 Task: Create in the project AgileDrive in Backlog an issue 'Integrate a new video tutorial feature into an existing e-learning platform to improve user engagement and learning outcomes', assign it to team member softage.2@softage.net and change the status to IN PROGRESS. Create in the project AgileDrive in Backlog an issue 'Develop a new tool for automated testing of cross-device compatibility and responsiveness', assign it to team member softage.3@softage.net and change the status to IN PROGRESS
Action: Mouse moved to (200, 58)
Screenshot: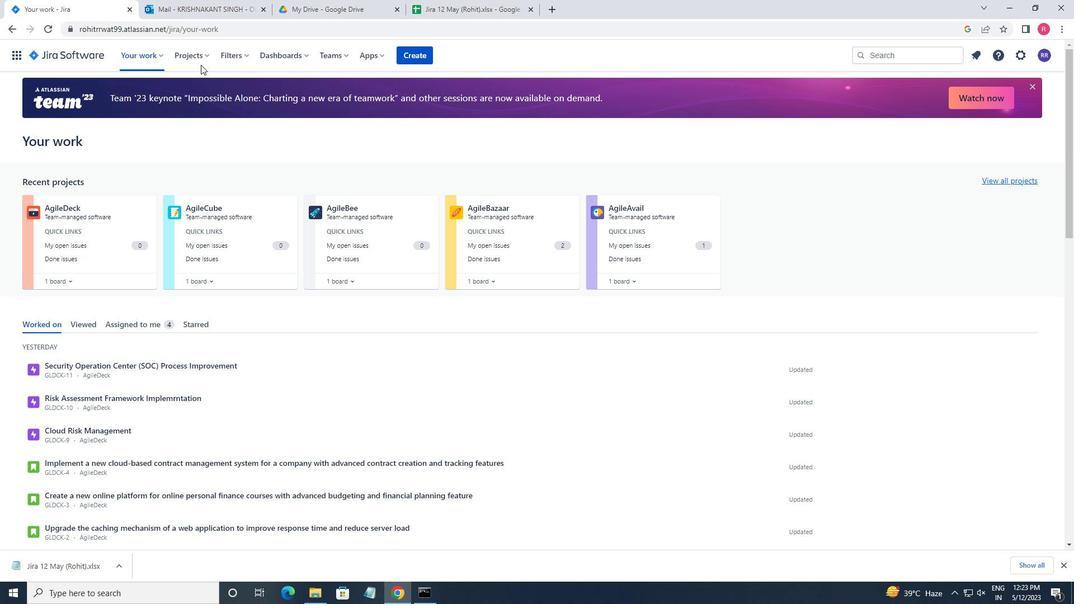 
Action: Mouse pressed left at (200, 58)
Screenshot: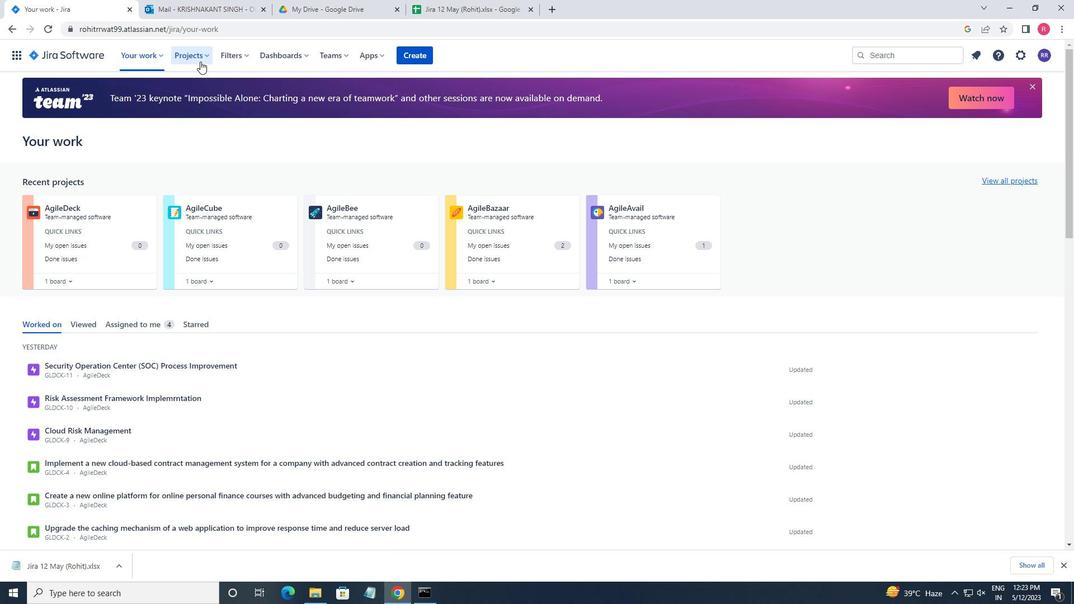 
Action: Mouse moved to (222, 111)
Screenshot: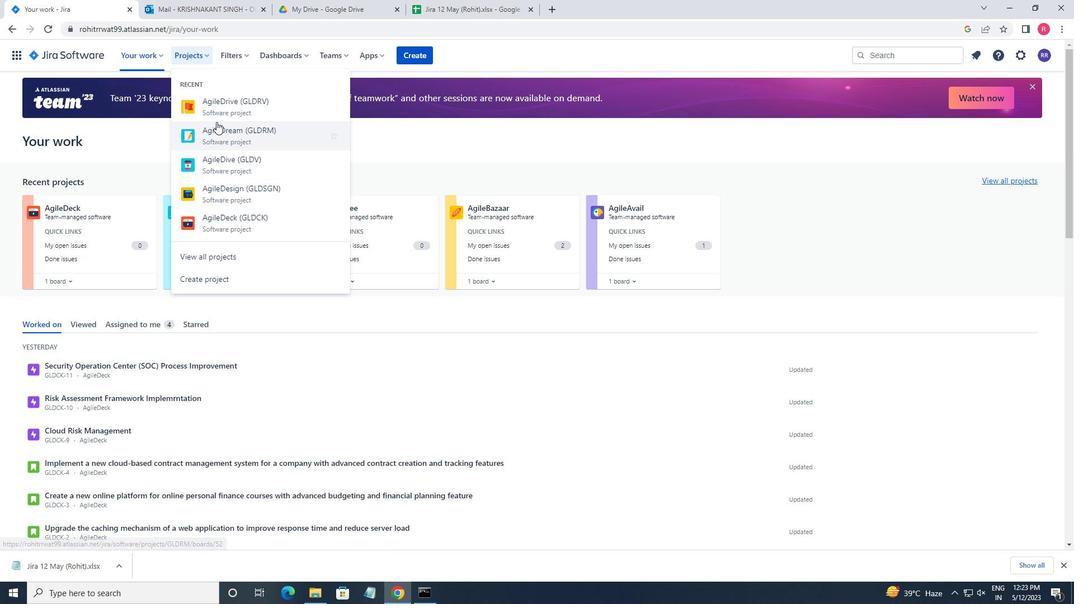 
Action: Mouse pressed left at (222, 111)
Screenshot: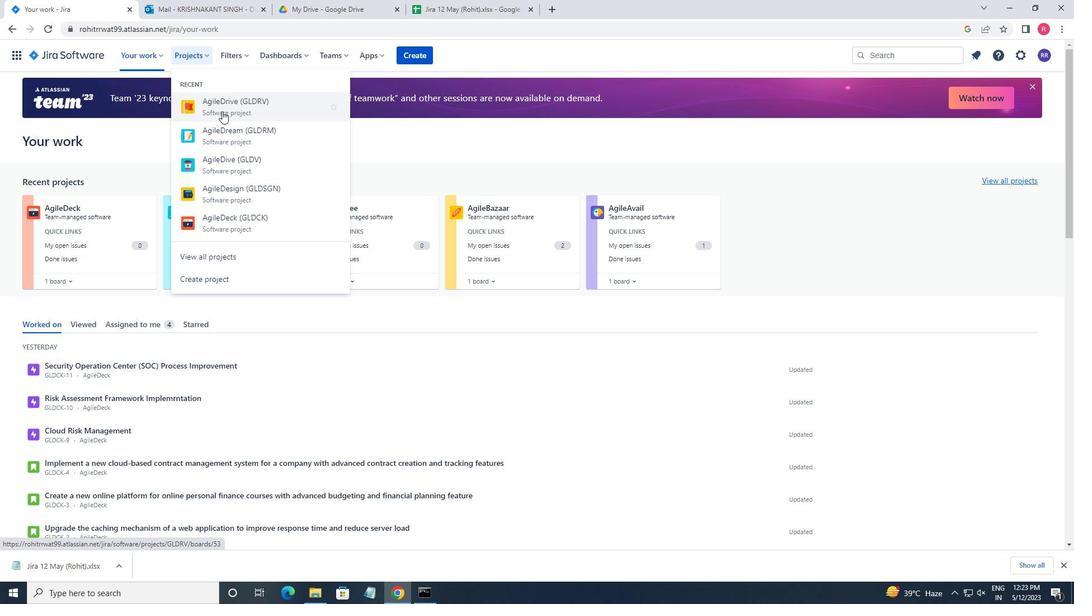 
Action: Mouse moved to (72, 177)
Screenshot: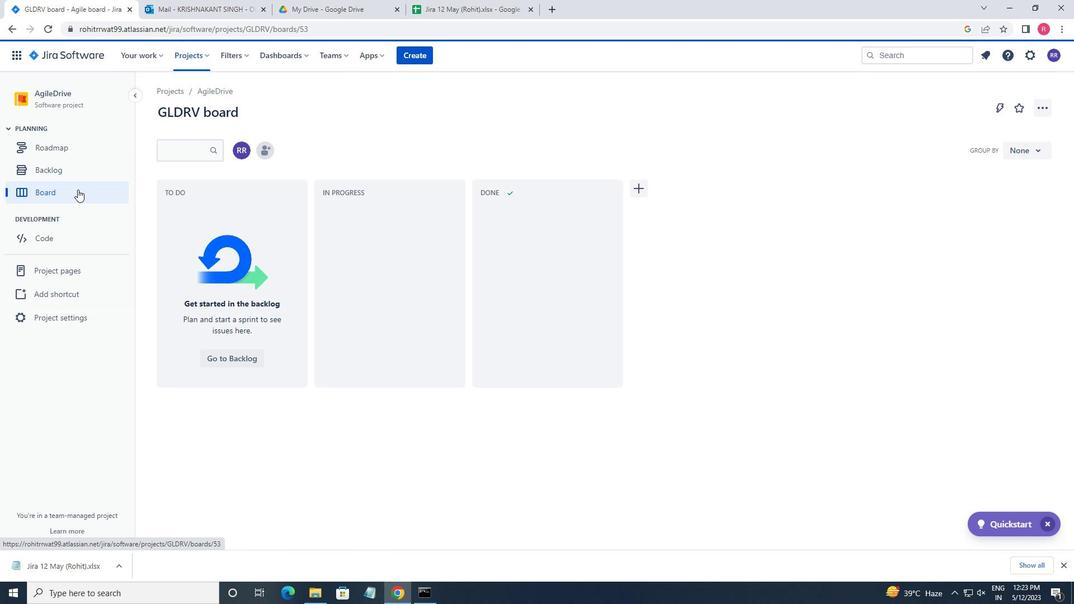 
Action: Mouse pressed left at (72, 177)
Screenshot: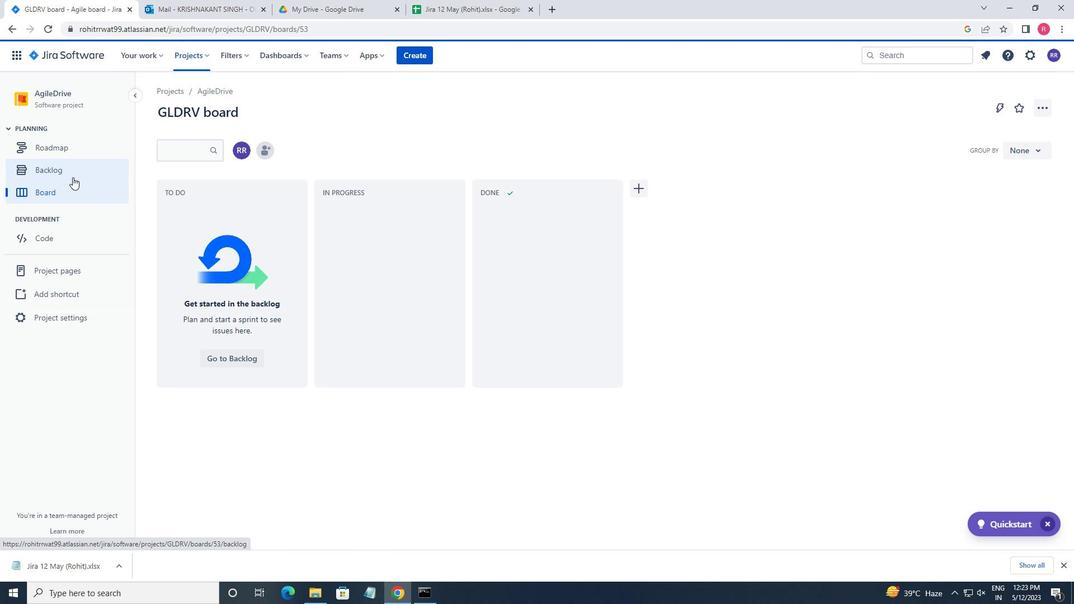 
Action: Mouse moved to (409, 405)
Screenshot: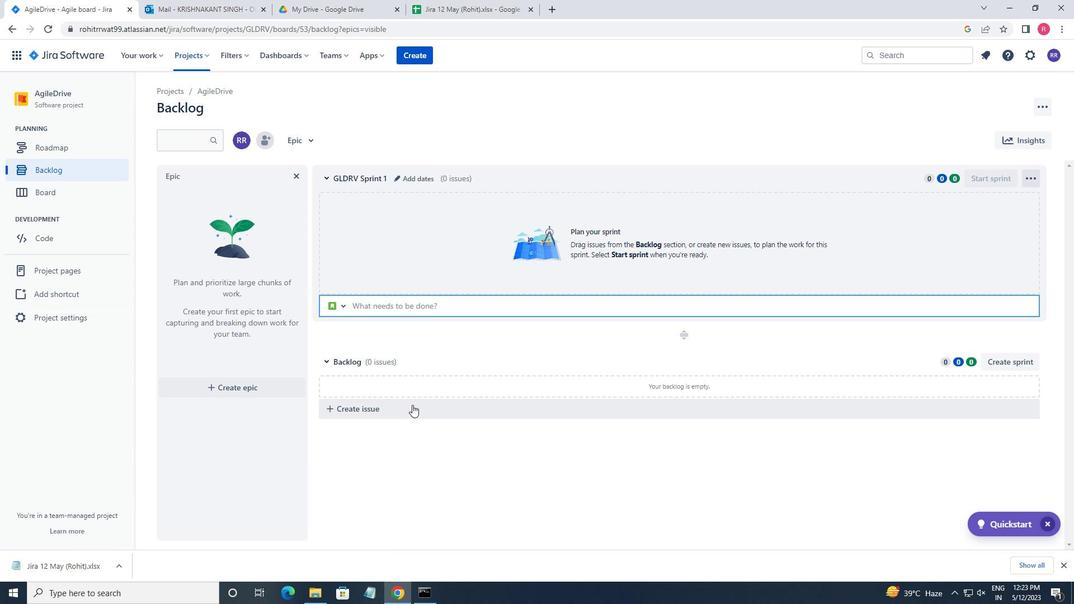 
Action: Mouse pressed left at (409, 405)
Screenshot: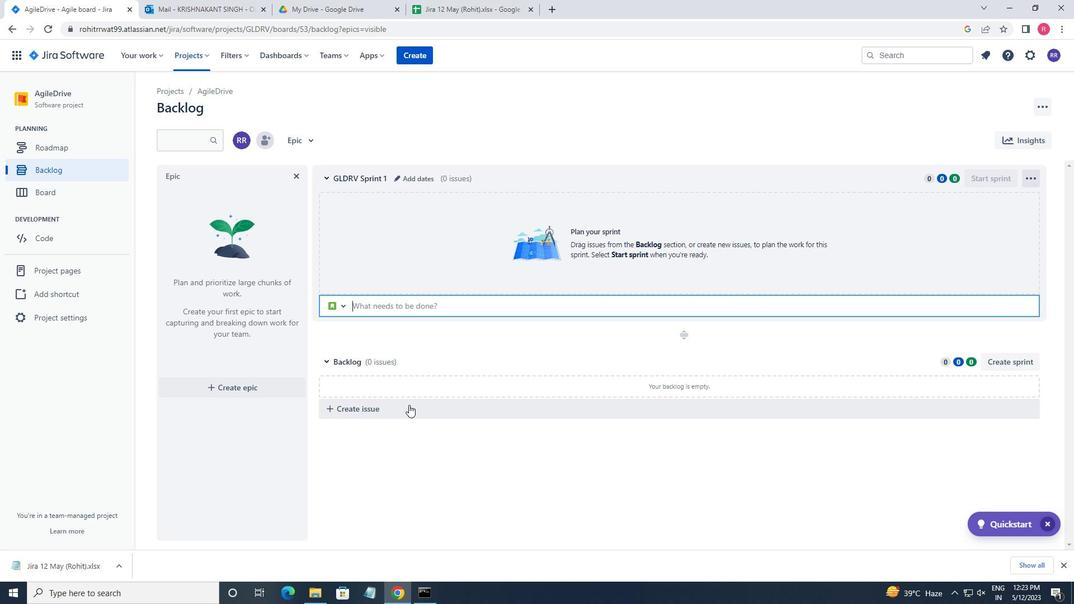 
Action: Key pressed <Key.shift_r>Integrate<Key.space>a<Key.space>new<Key.space>video<Key.space><Key.space><Key.backspace>tutorial<Key.space>into<Key.space>and<Key.space>existinf<Key.backspace>g<Key.space>e-learning<Key.space>platfor,<Key.backspace>m<Key.space>to<Key.space>improve<Key.space>user<Key.space>enagement<Key.space><Key.left><Key.left><Key.left><Key.left><Key.left><Key.left><Key.left><Key.left>
Screenshot: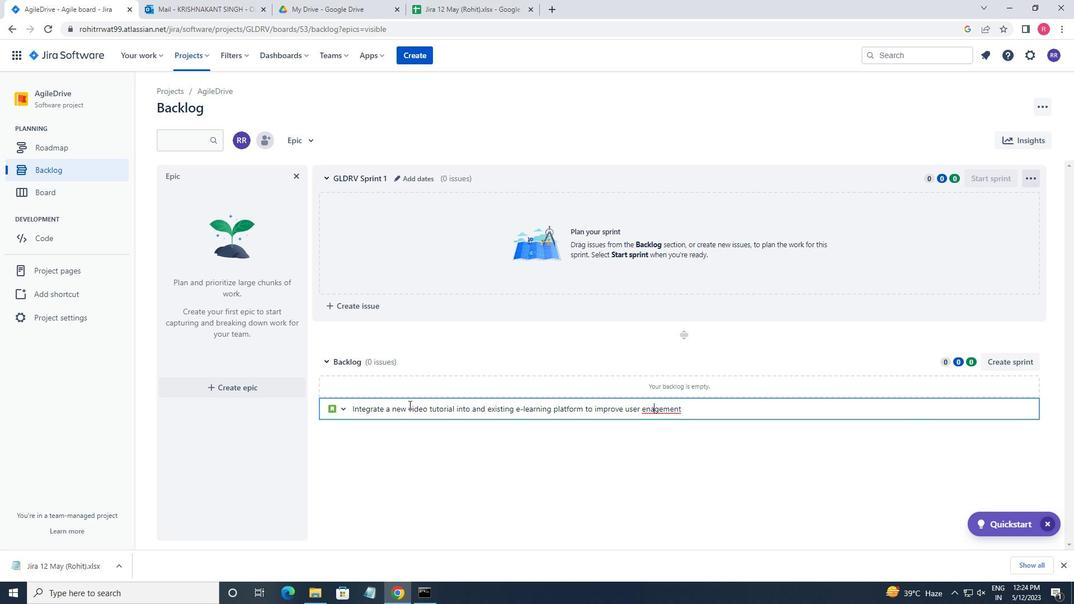 
Action: Mouse moved to (1064, 506)
Screenshot: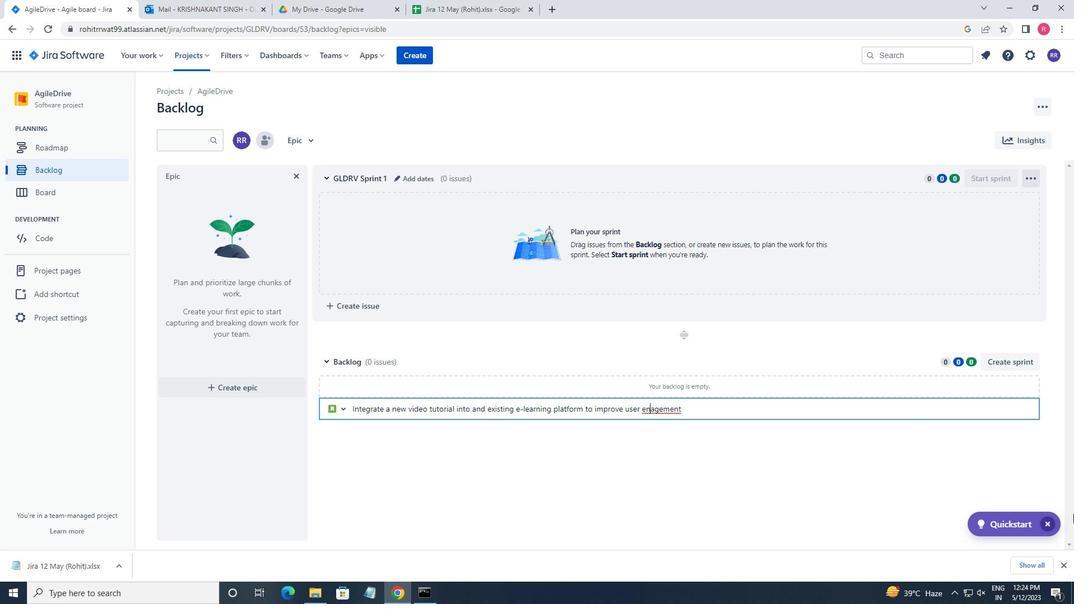 
Action: Key pressed g
Screenshot: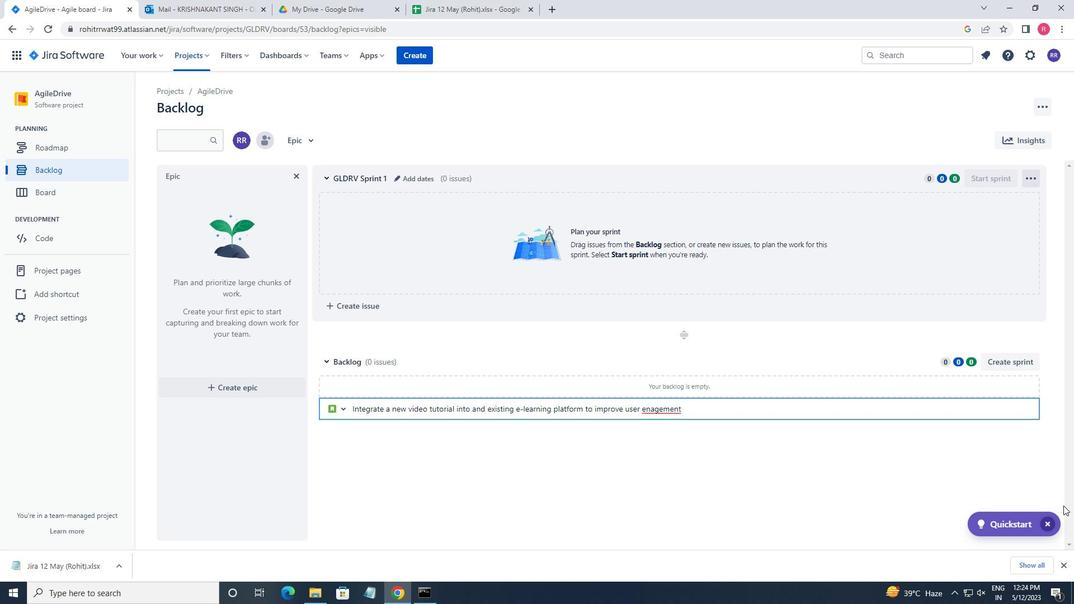 
Action: Mouse moved to (1064, 506)
Screenshot: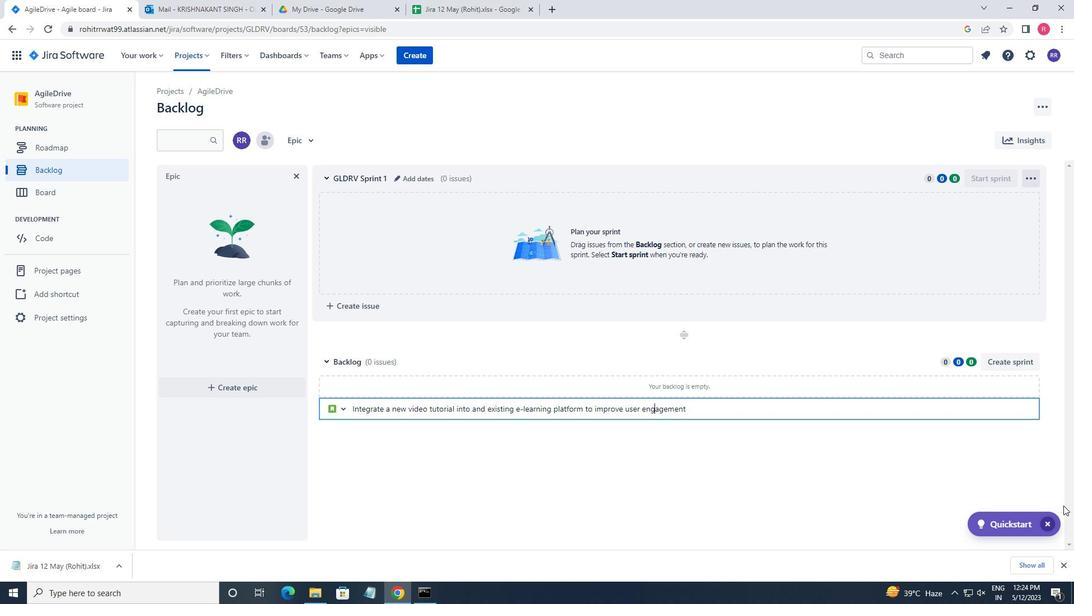 
Action: Key pressed <Key.right><Key.right><Key.right><Key.right><Key.right><Key.right><Key.right><Key.space>an<Key.space>=
Screenshot: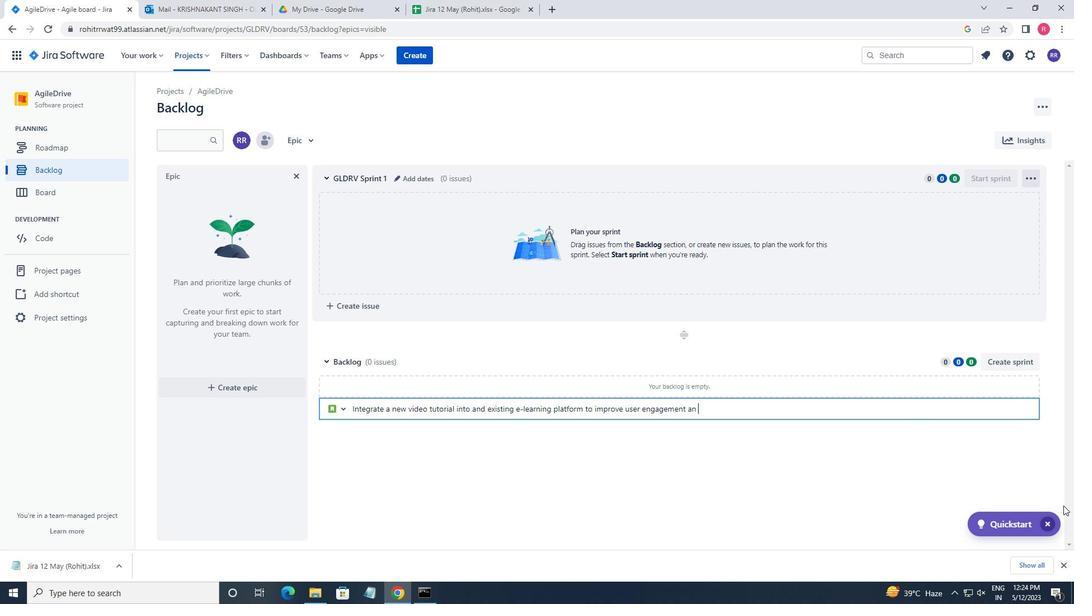 
Action: Mouse moved to (1063, 505)
Screenshot: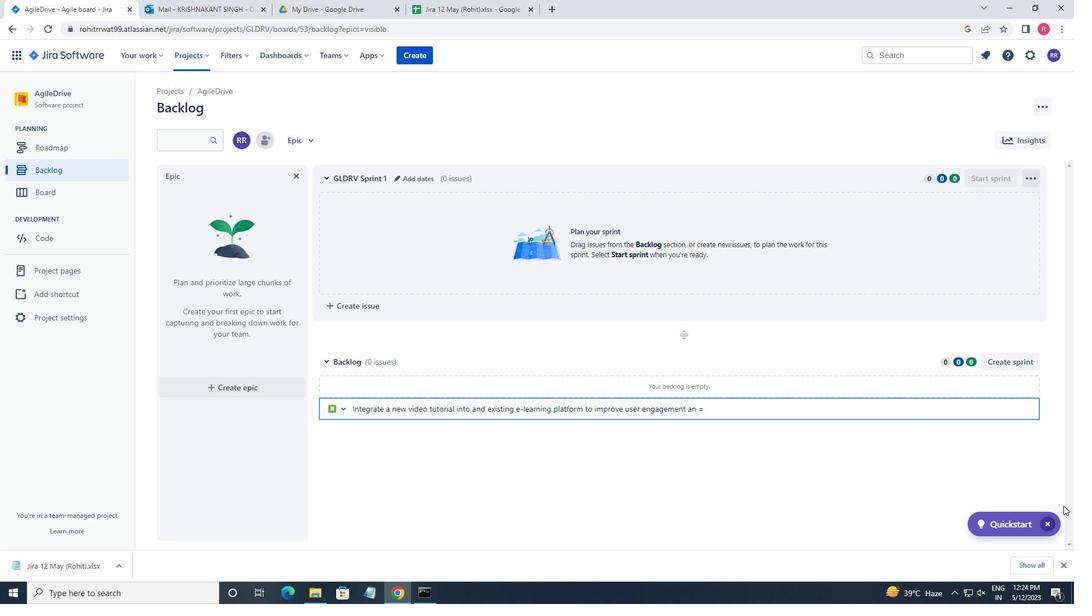 
Action: Key pressed <Key.backspace><Key.backspace>d<Key.space>learnig<Key.space><Key.backspace><Key.backspace><Key.backspace>ing<Key.space>outcomes<Key.enter>
Screenshot: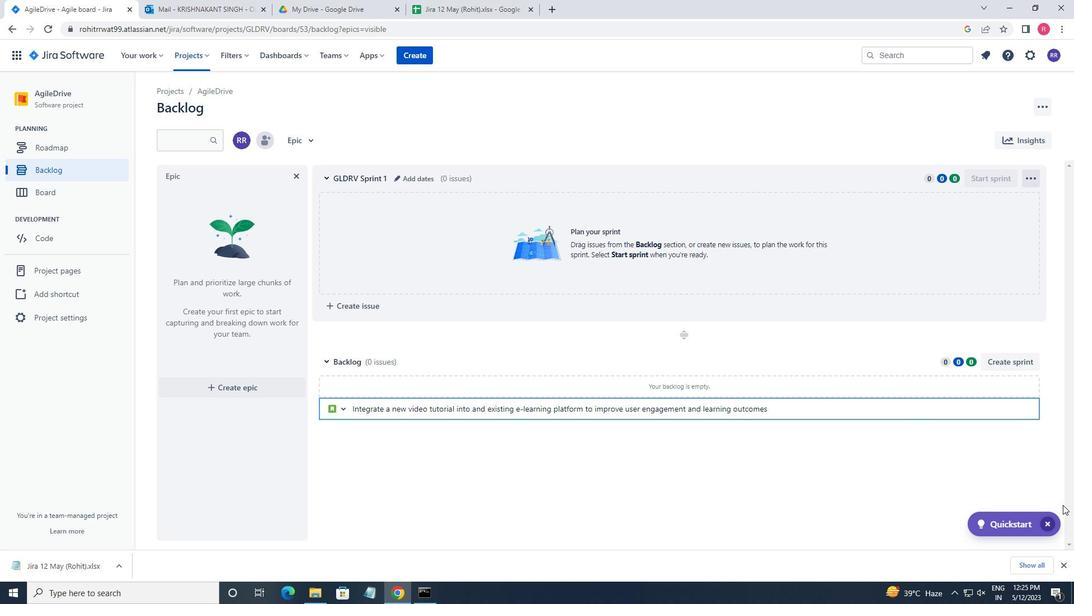 
Action: Mouse moved to (1002, 389)
Screenshot: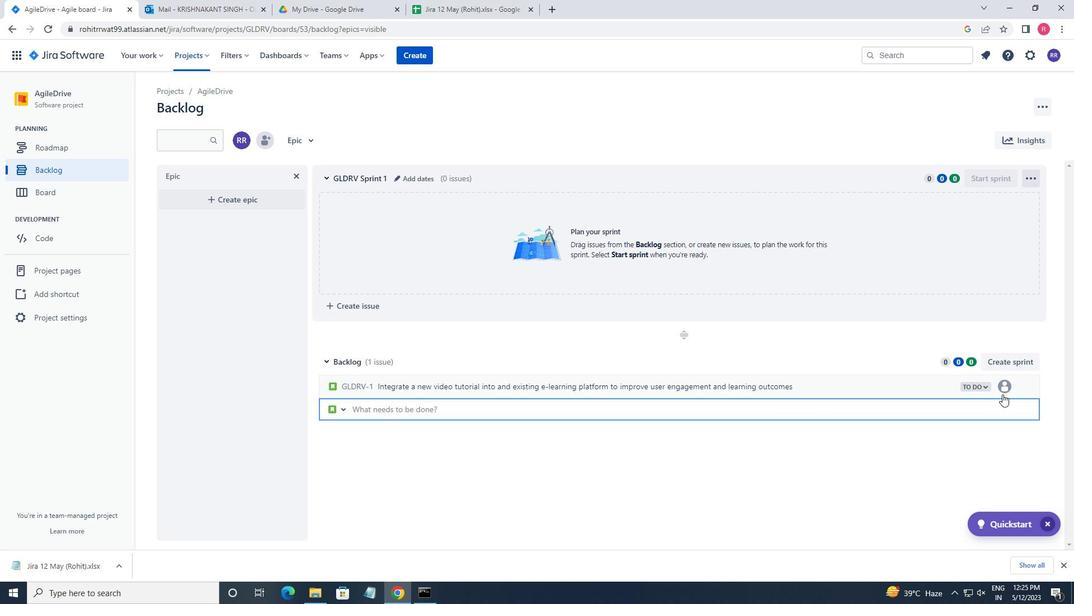 
Action: Mouse pressed left at (1002, 389)
Screenshot: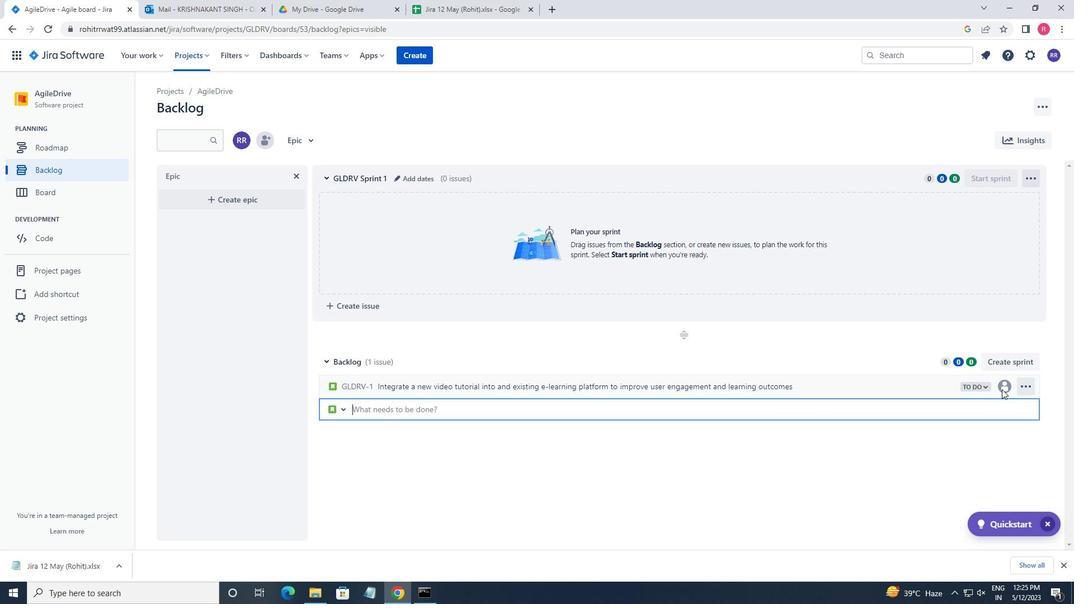 
Action: Mouse moved to (1001, 386)
Screenshot: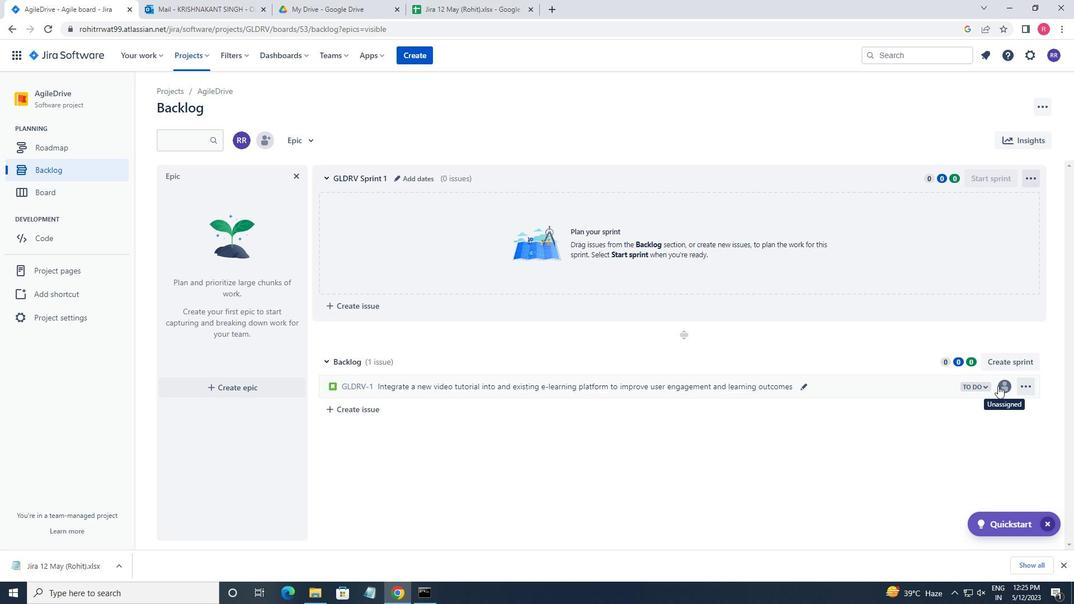 
Action: Mouse pressed left at (1001, 386)
Screenshot: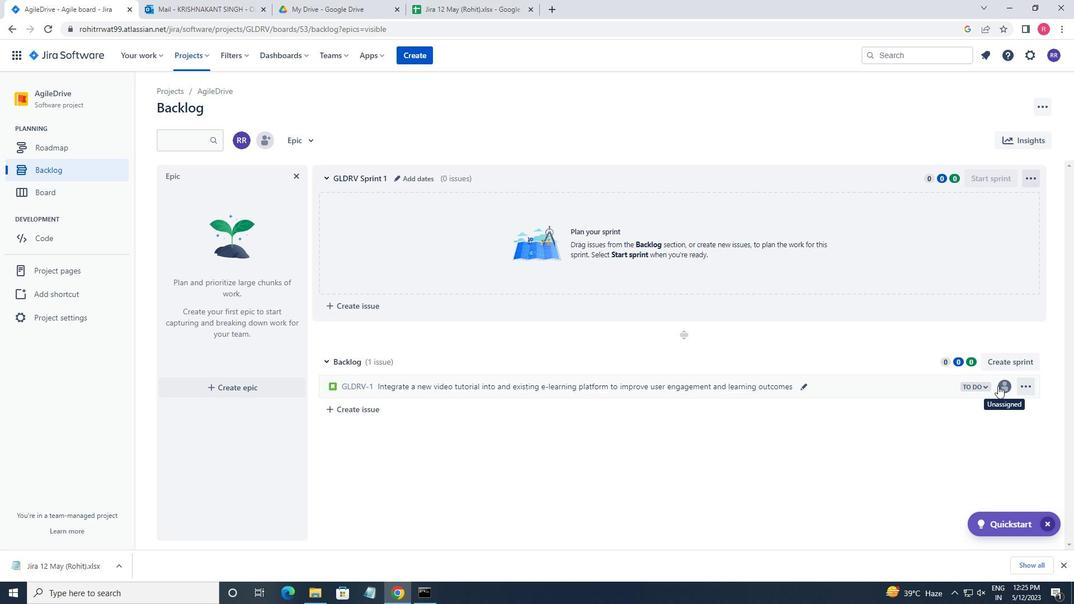 
Action: Mouse moved to (995, 384)
Screenshot: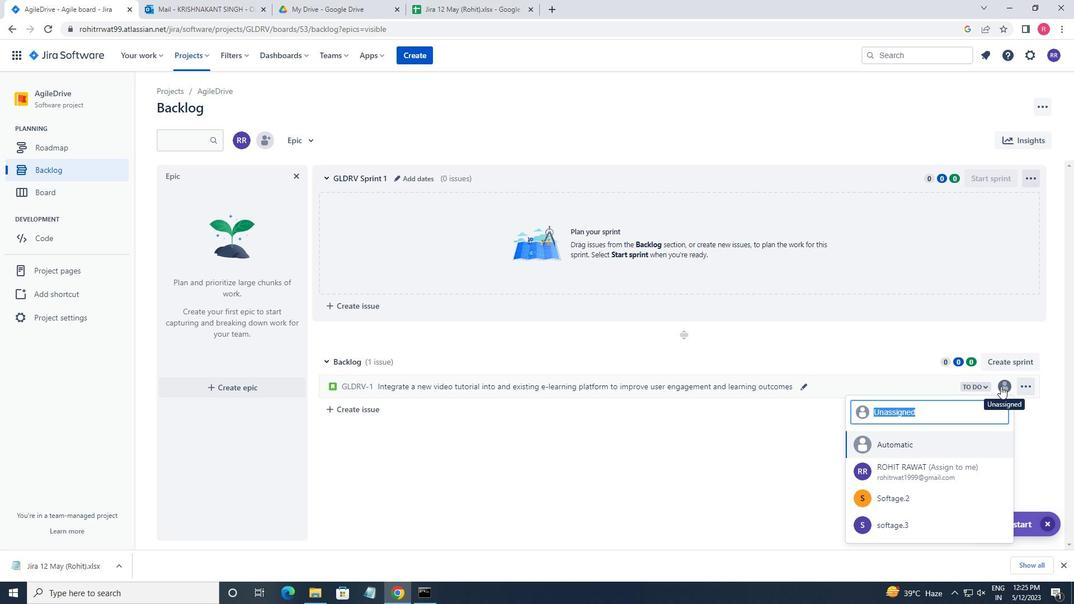 
Action: Key pressed softage.2<Key.shift><Key.shift><Key.shift><Key.shift><Key.shift><Key.shift><Key.shift>
Screenshot: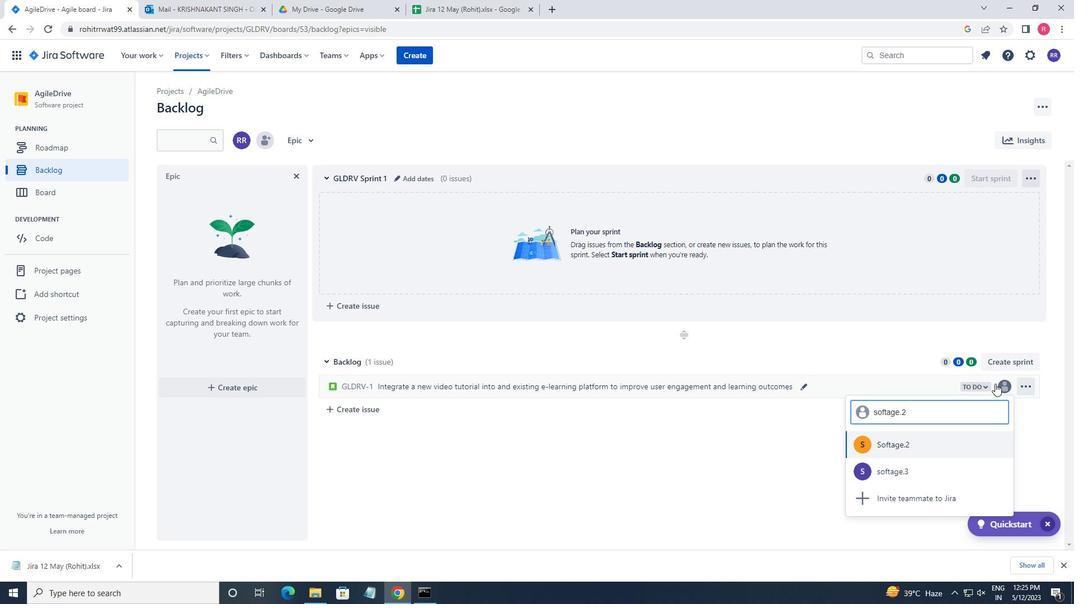 
Action: Mouse moved to (877, 446)
Screenshot: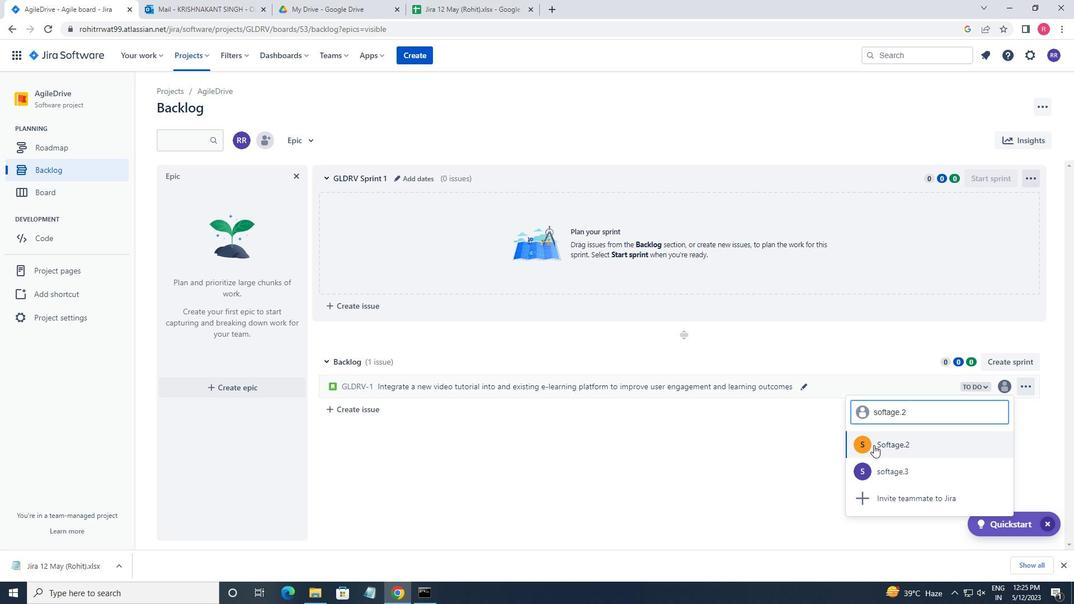 
Action: Mouse pressed left at (877, 446)
Screenshot: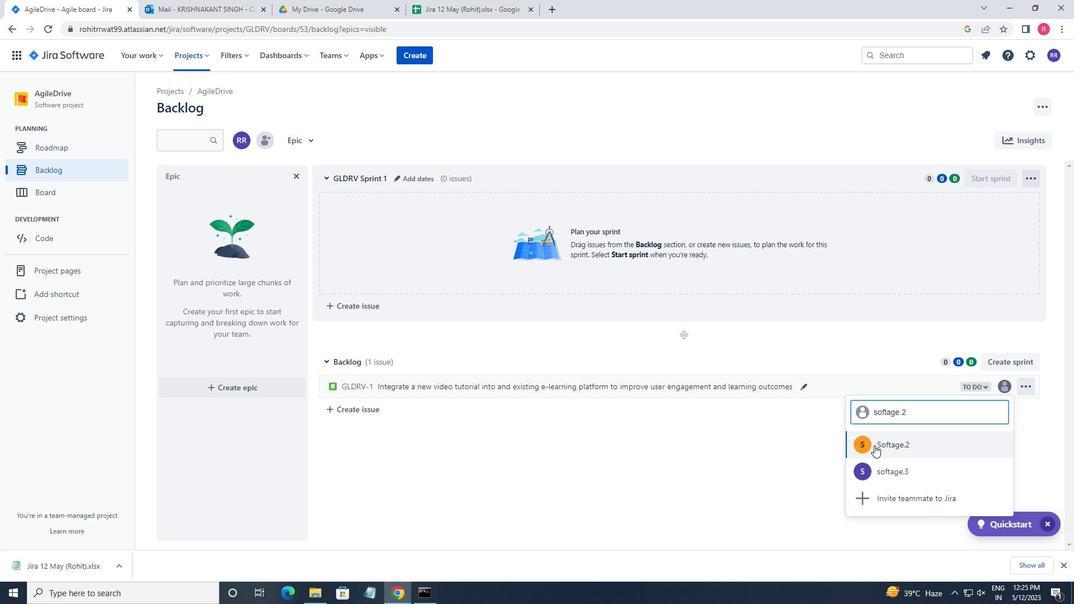 
Action: Mouse moved to (423, 409)
Screenshot: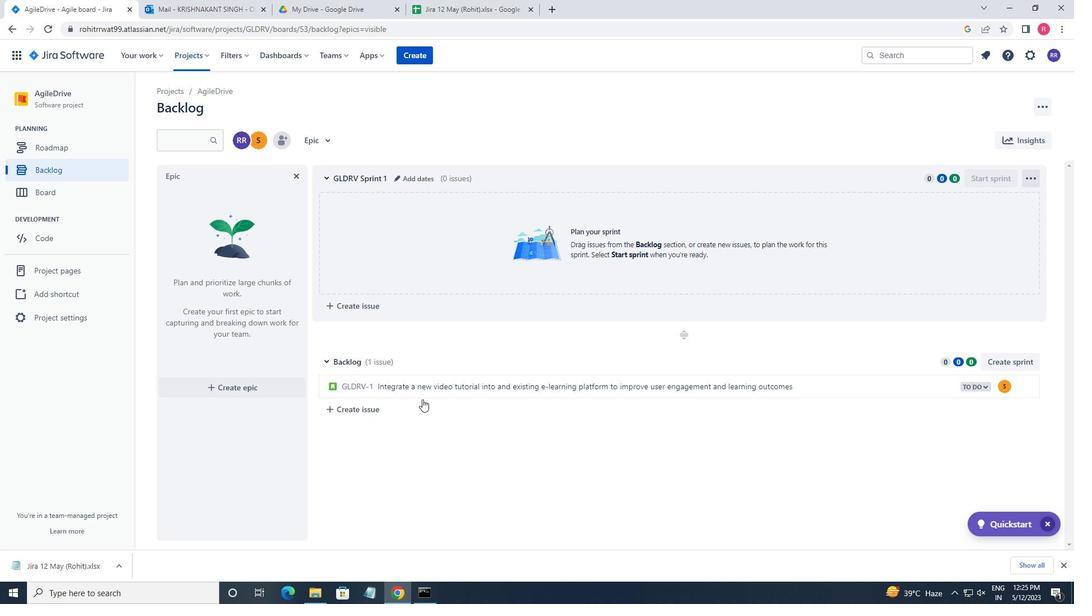 
Action: Mouse pressed left at (423, 409)
Screenshot: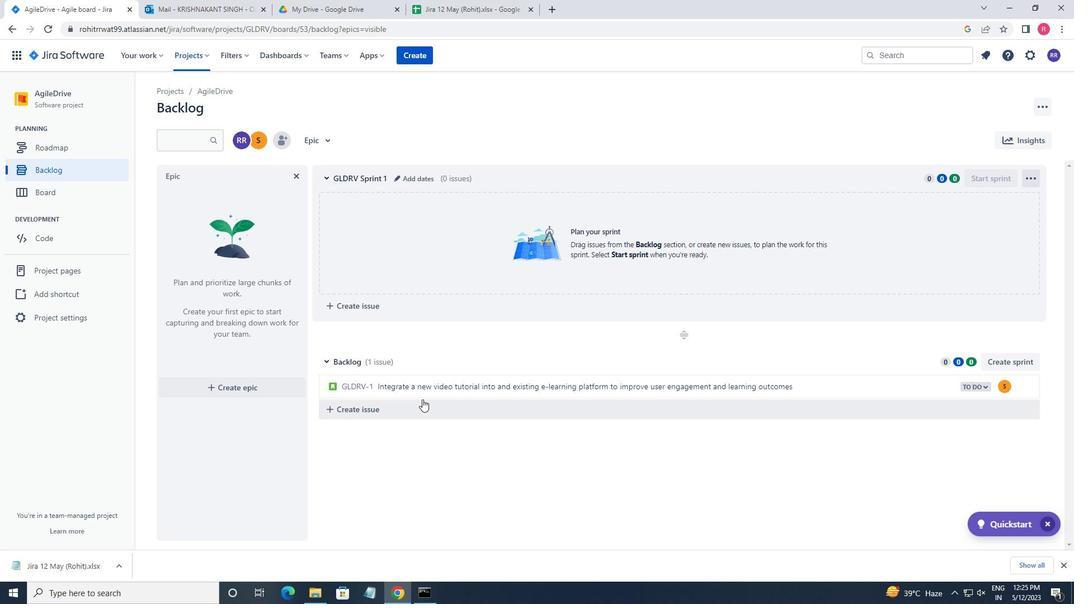 
Action: Mouse scrolled (423, 409) with delta (0, 0)
Screenshot: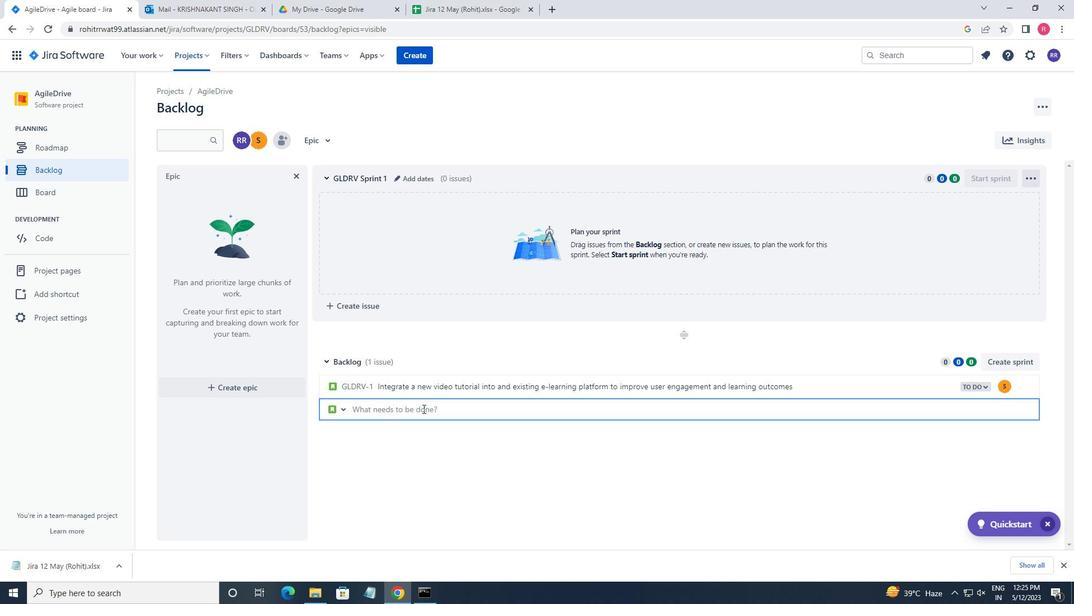 
Action: Mouse moved to (965, 385)
Screenshot: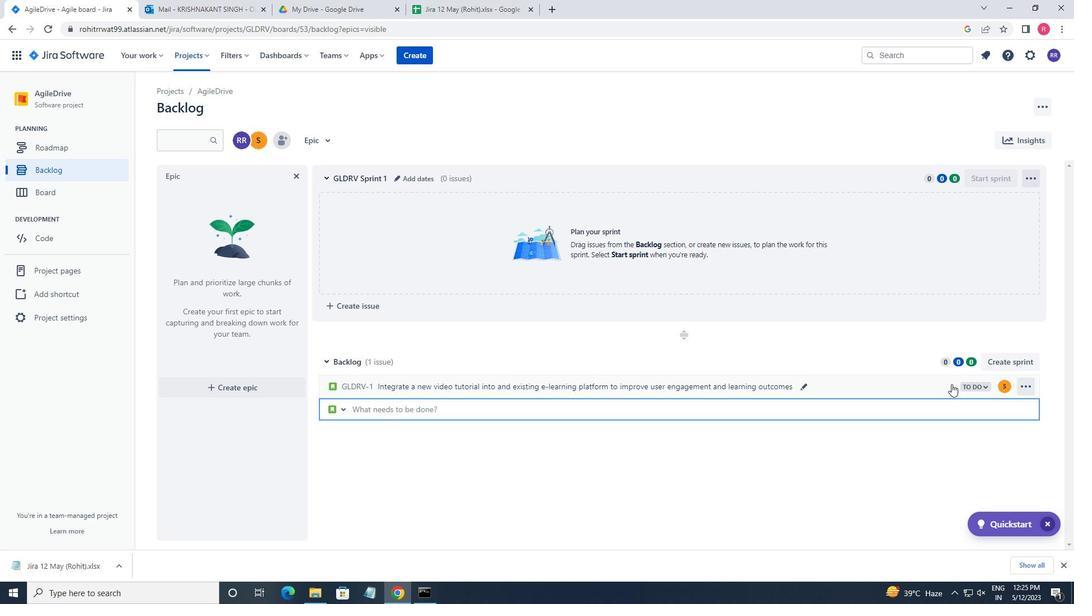 
Action: Mouse pressed left at (965, 385)
Screenshot: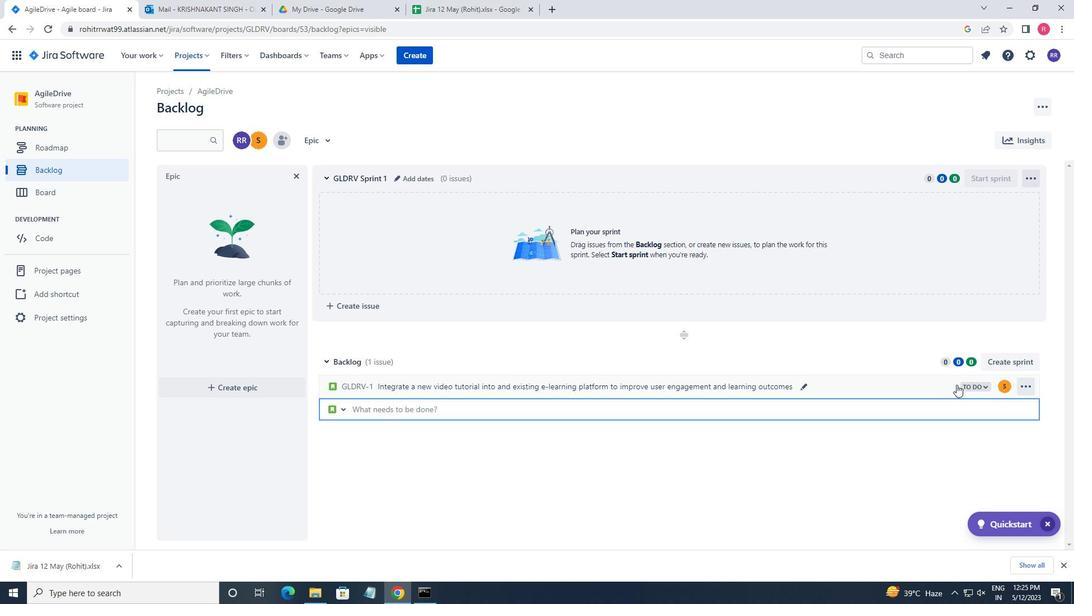 
Action: Mouse moved to (929, 406)
Screenshot: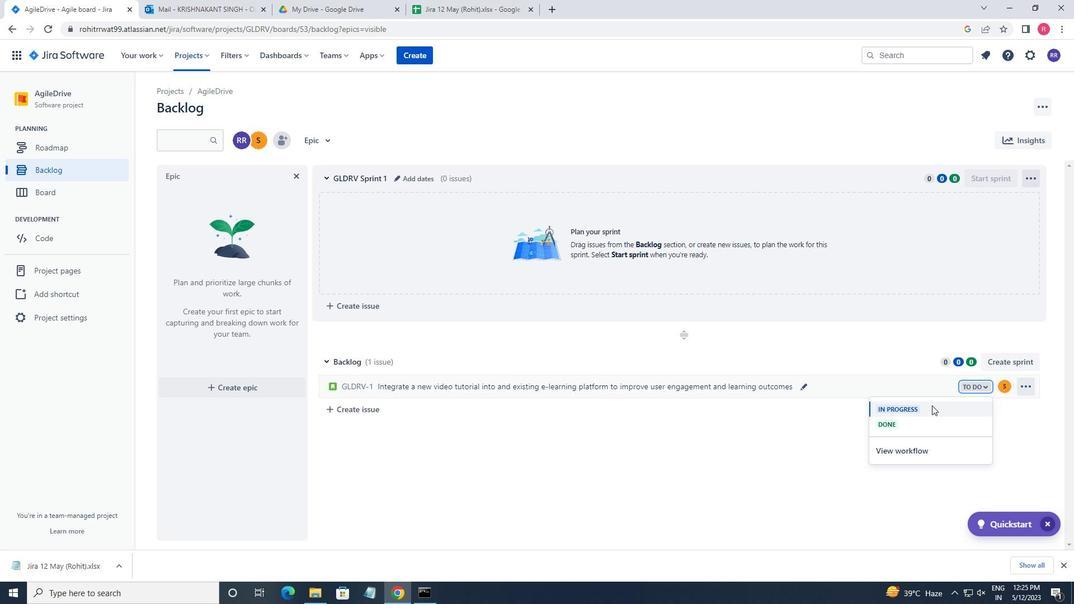 
Action: Mouse pressed left at (929, 406)
Screenshot: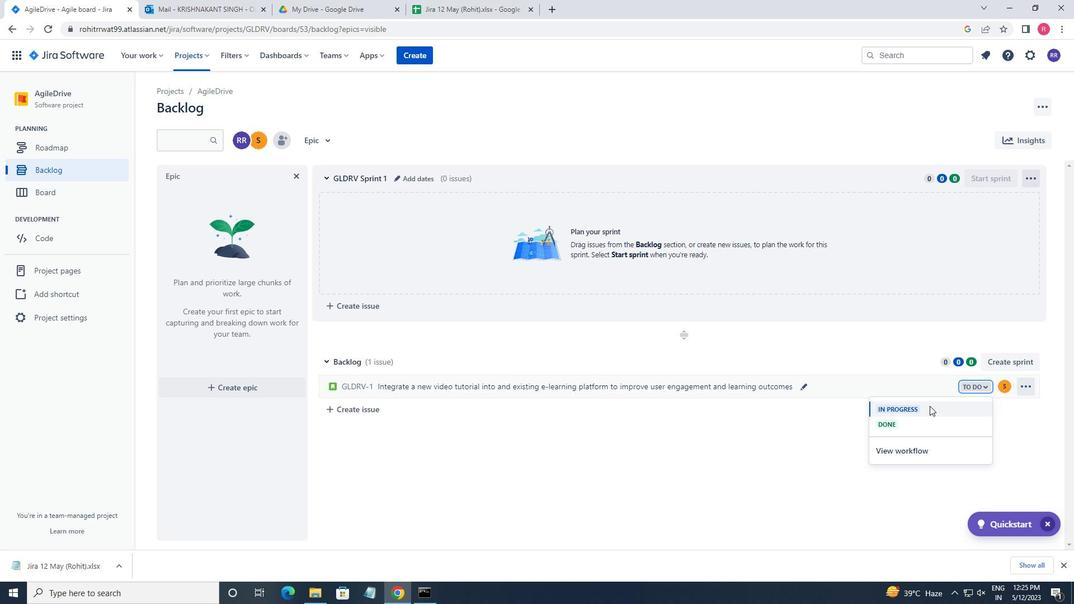 
Action: Mouse moved to (404, 405)
Screenshot: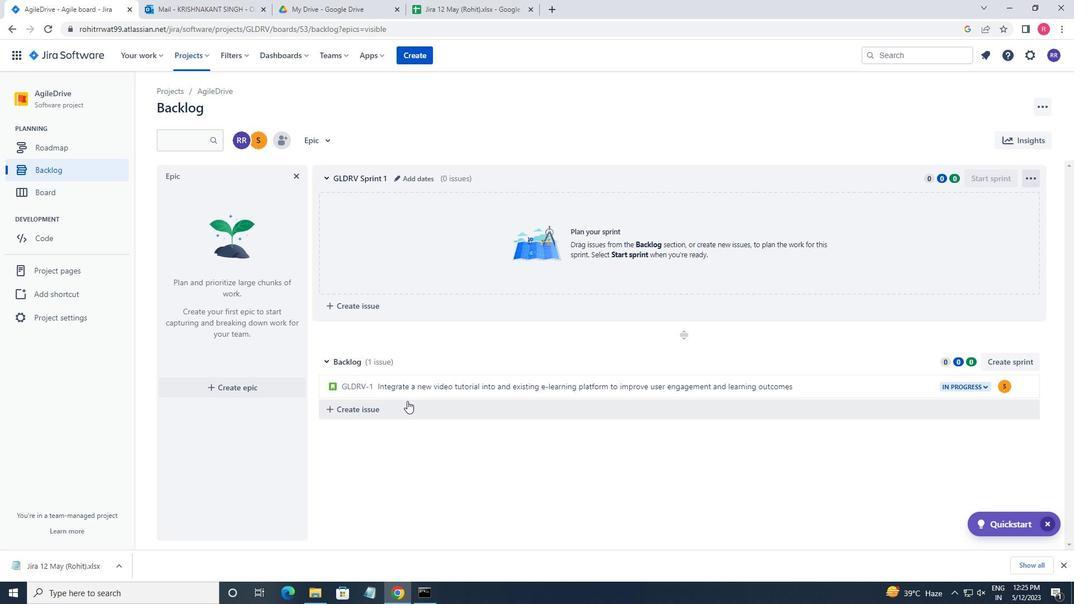 
Action: Mouse pressed left at (404, 405)
Screenshot: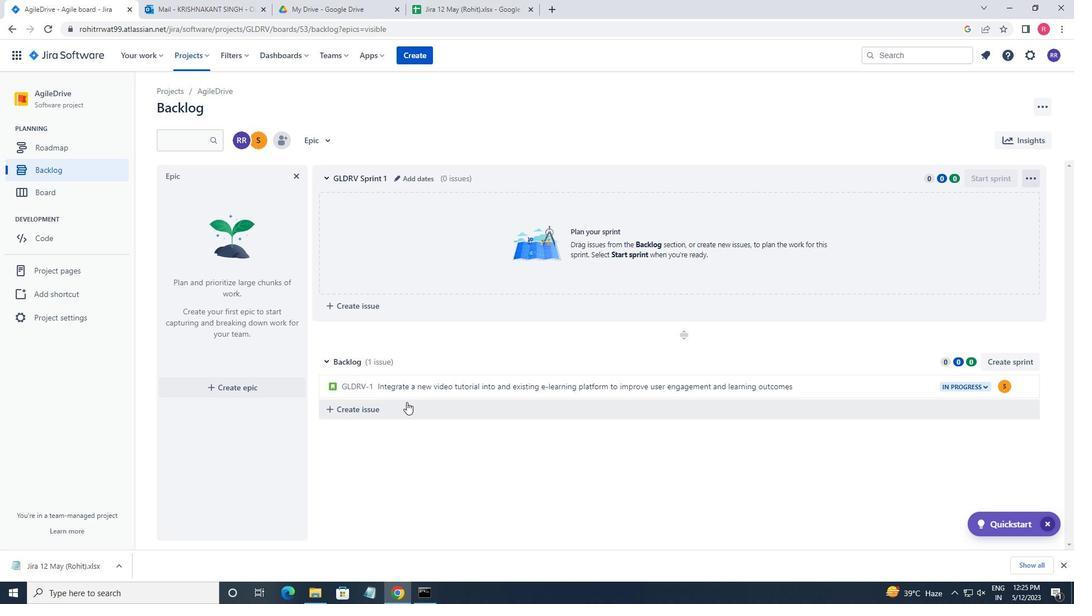 
Action: Key pressed <Key.shift>DEVELOP<Key.space>A<Key.space>NEW<Key.space>TOOL<Key.space>FOR<Key.space>AUTOMATED<Key.space>TESTING<Key.space>OF<Key.space>CROSS-DEVICE<Key.space>COMPATIBILITY<Key.space>AND<Key.space>RESPONSIVENESS<Key.enter>
Screenshot: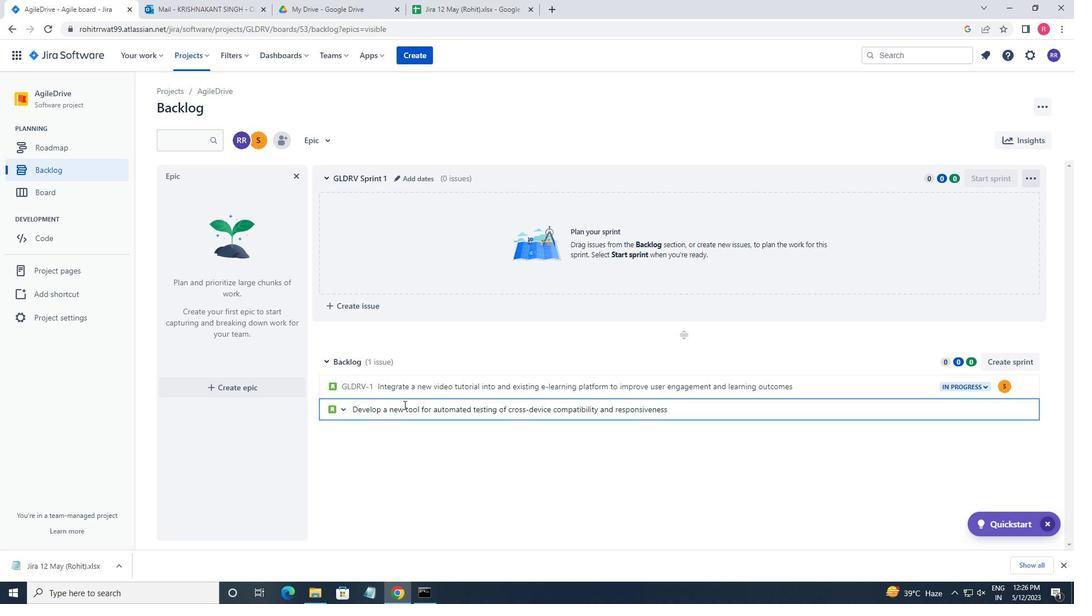 
Action: Mouse moved to (999, 410)
Screenshot: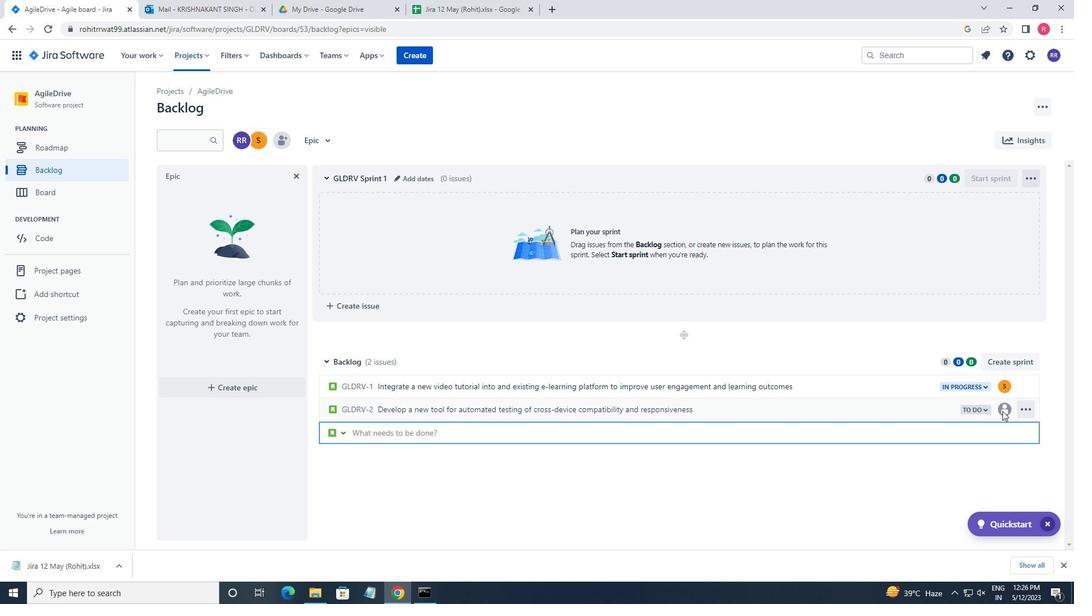 
Action: Mouse pressed left at (999, 410)
Screenshot: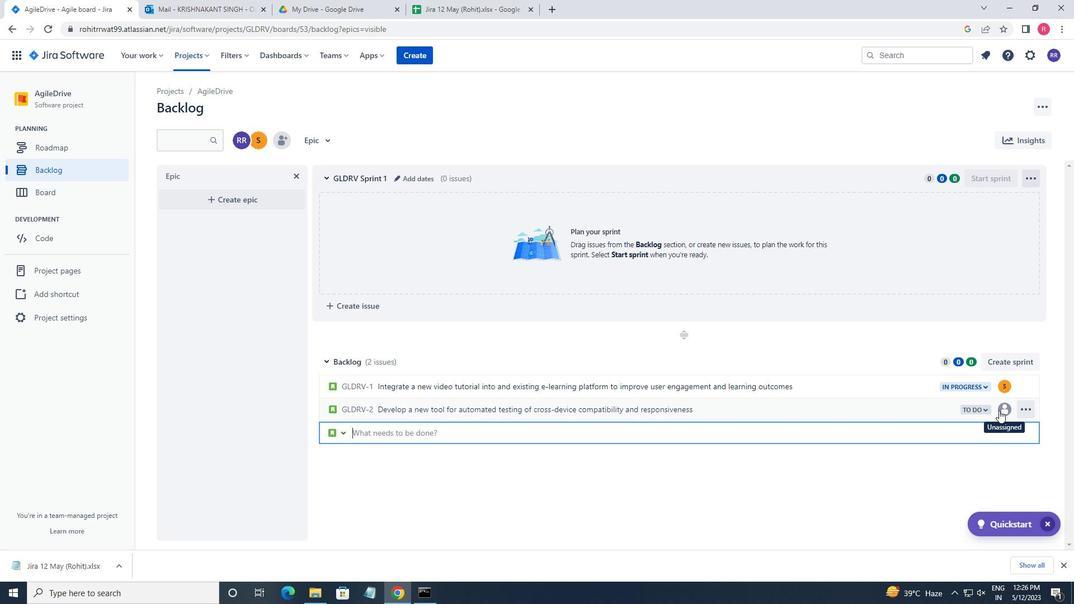 
Action: Mouse moved to (969, 391)
Screenshot: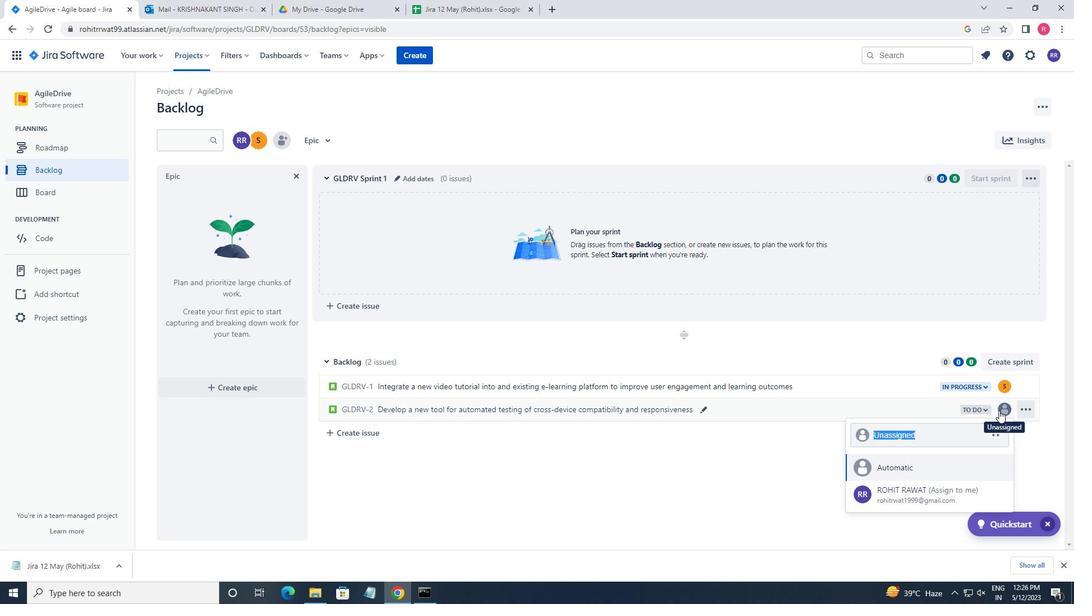 
Action: Key pressed SOFTAGE.3<Key.shift>@SOFTAGE.NET
Screenshot: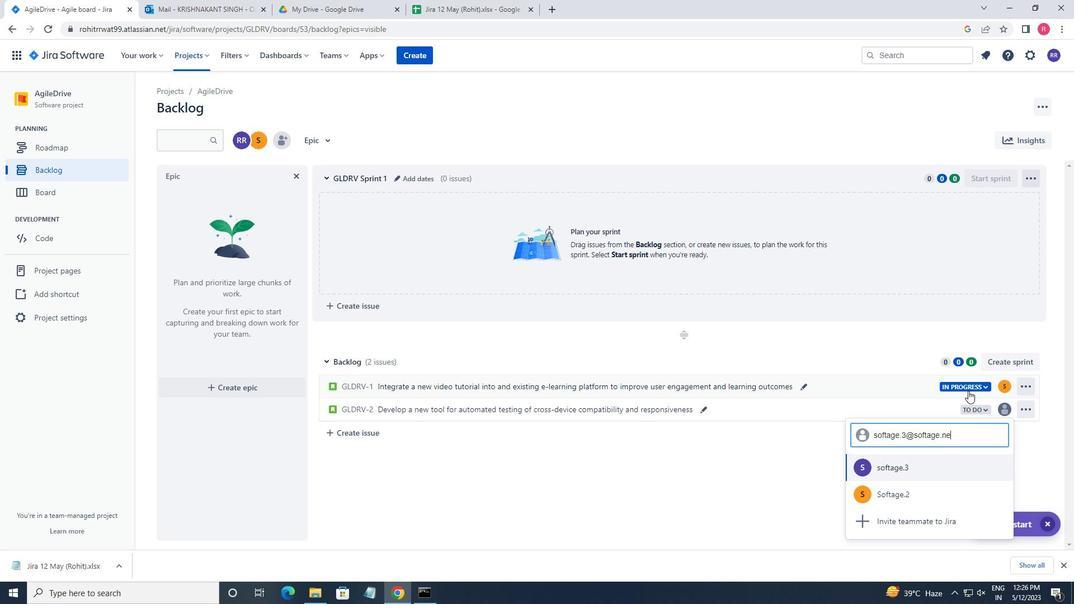 
Action: Mouse moved to (901, 463)
Screenshot: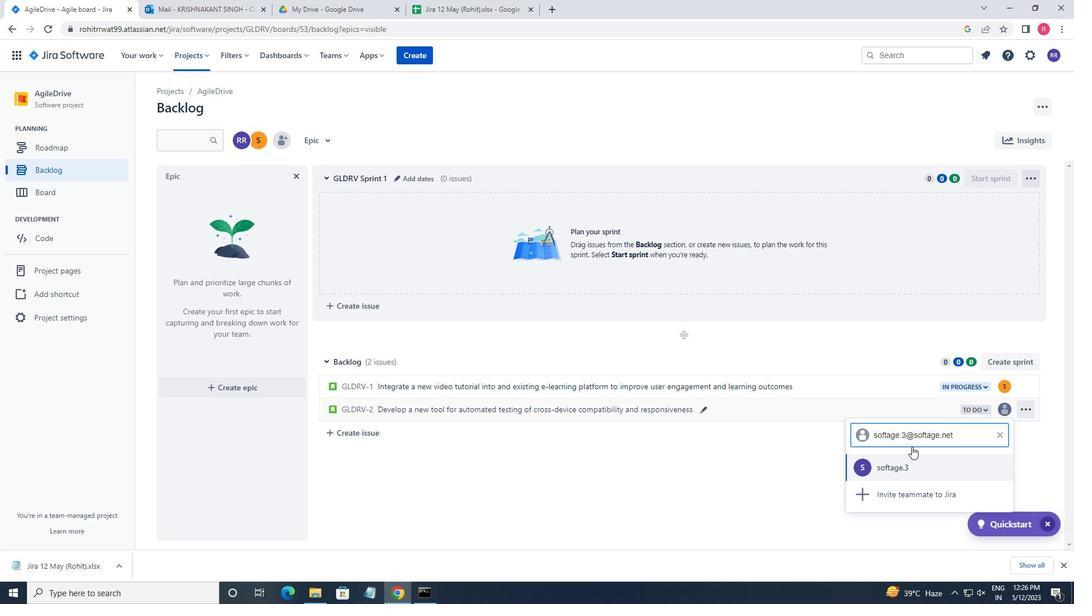 
Action: Mouse pressed left at (901, 463)
Screenshot: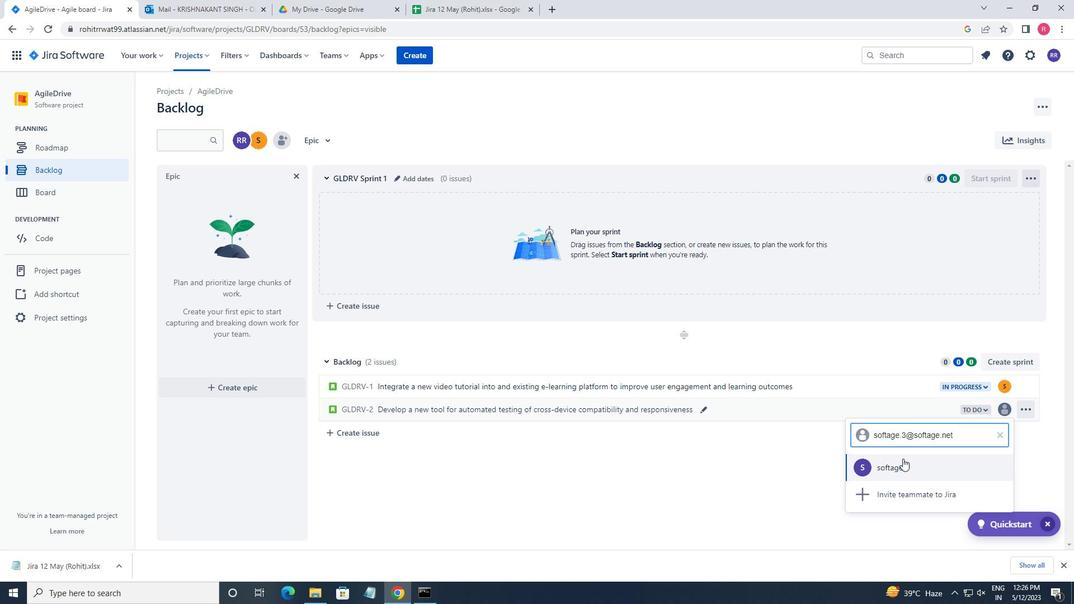 
Action: Mouse moved to (971, 413)
Screenshot: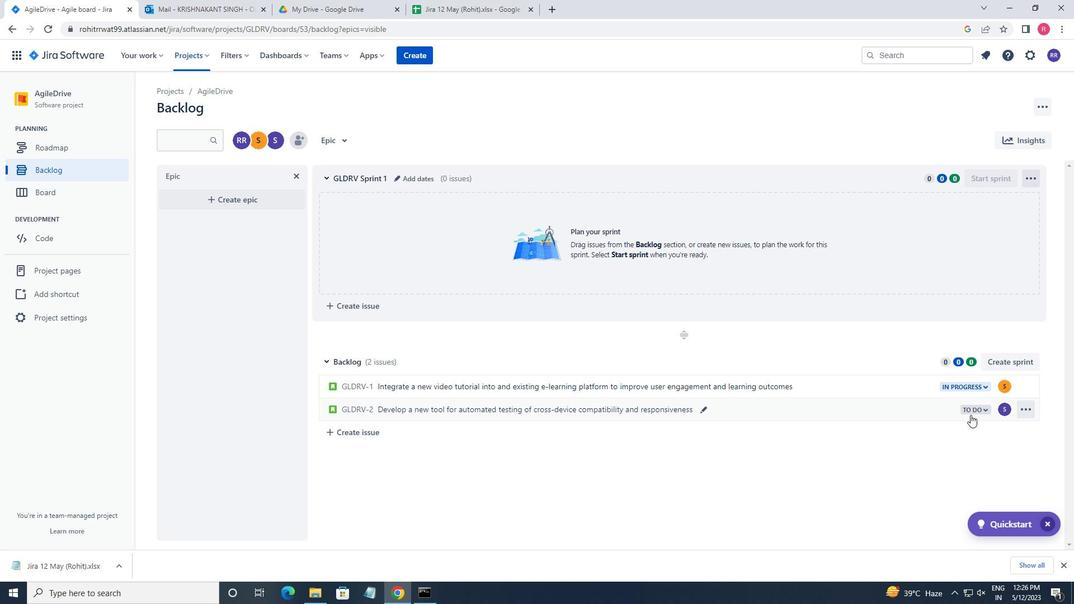 
Action: Mouse pressed left at (971, 413)
Screenshot: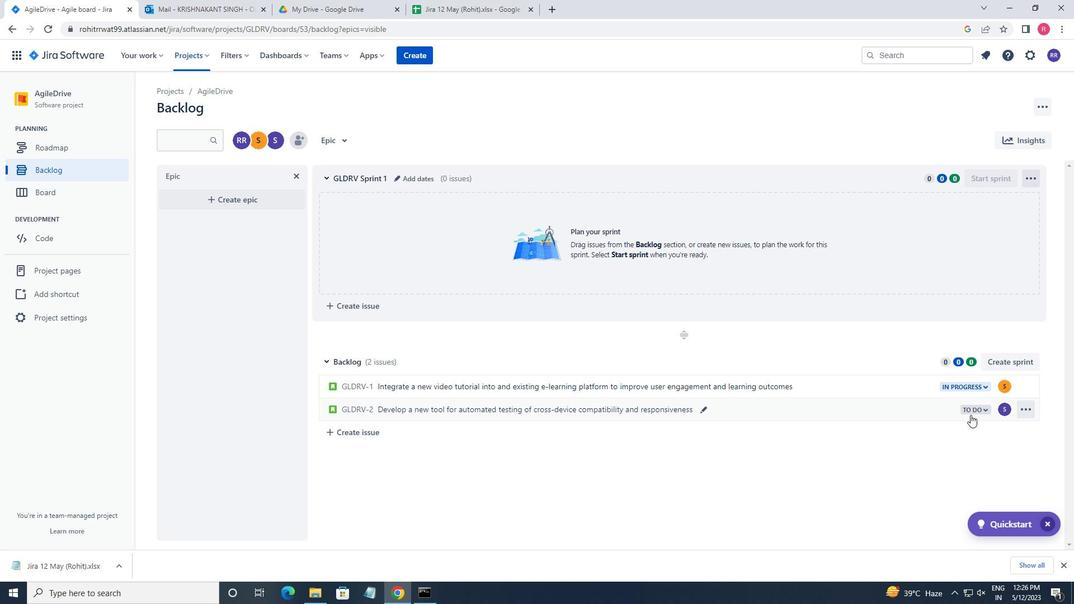 
Action: Mouse moved to (927, 433)
Screenshot: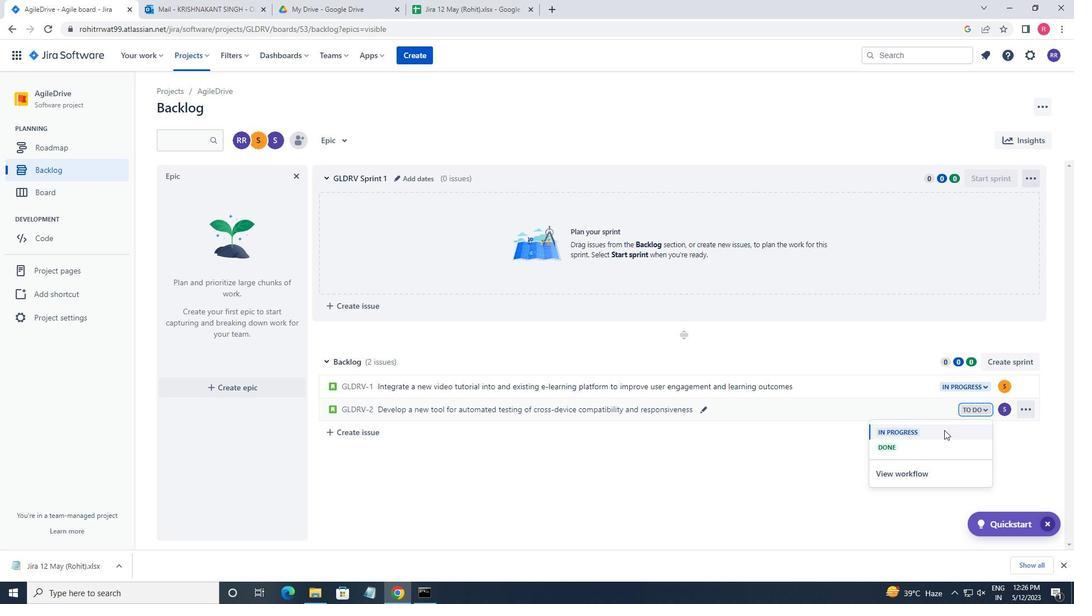
Action: Mouse pressed left at (927, 433)
Screenshot: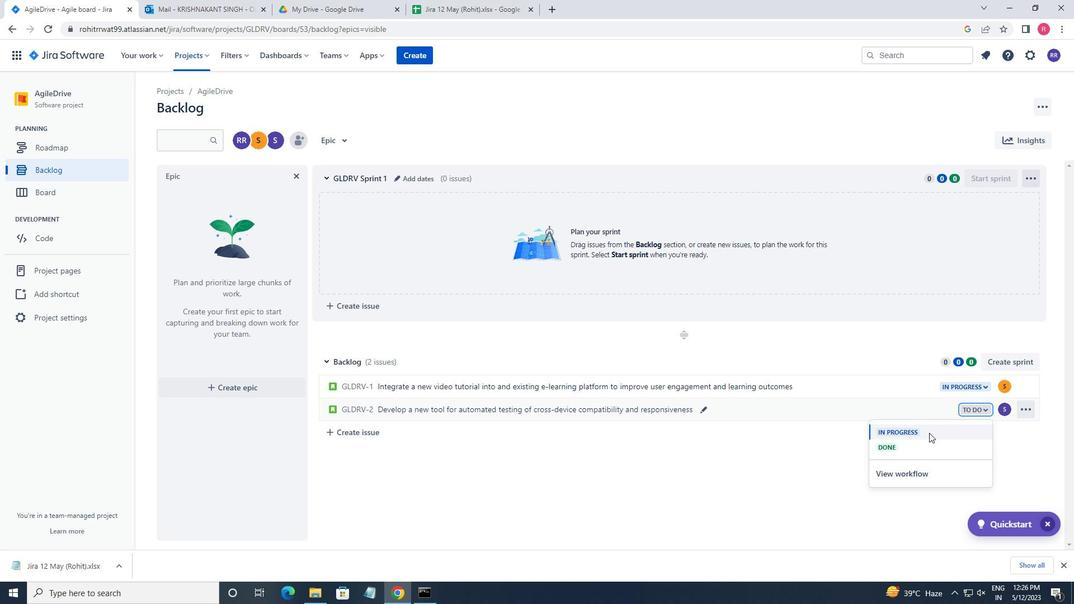 
